 Task: Identify changes introduced by a specific commit, including context and word-level granularity.
Action: Mouse moved to (1076, 68)
Screenshot: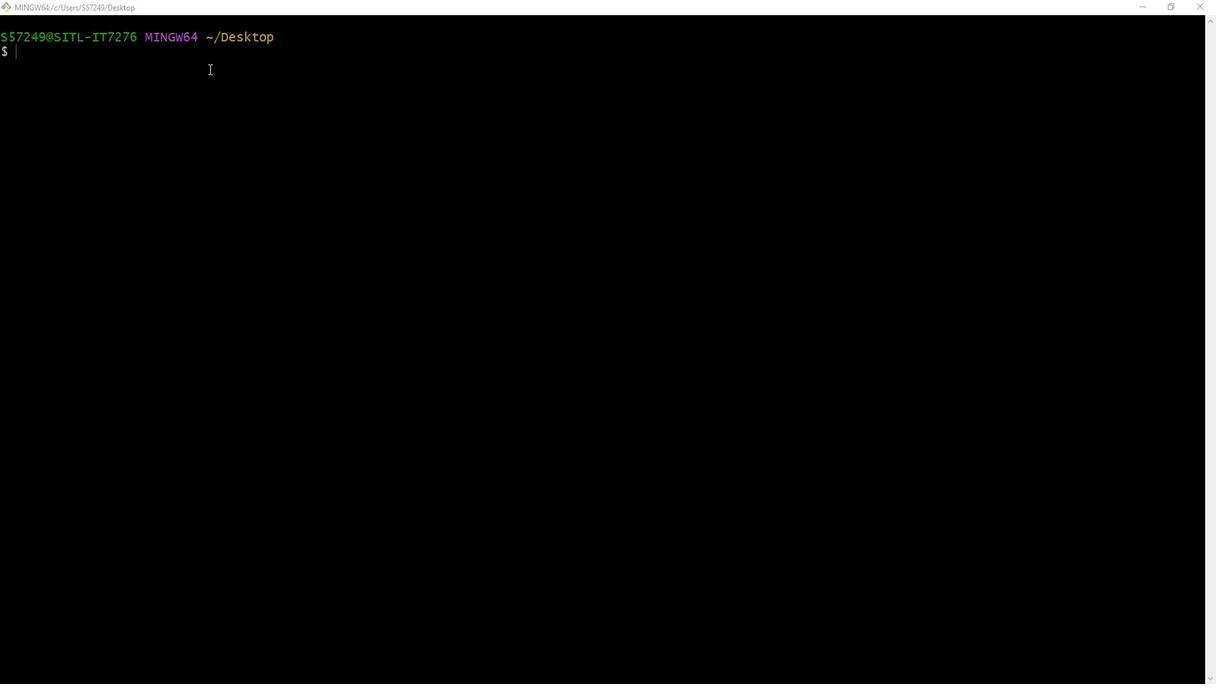 
Action: Mouse pressed left at (1076, 68)
Screenshot: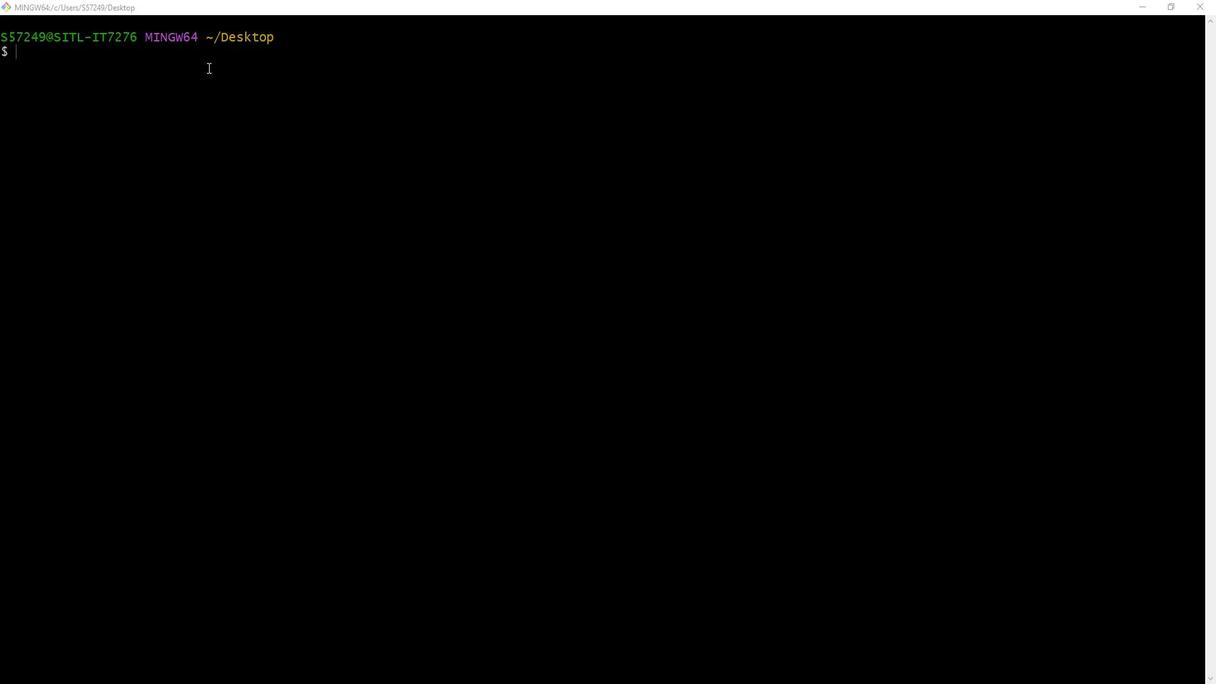 
Action: Mouse moved to (1064, 74)
Screenshot: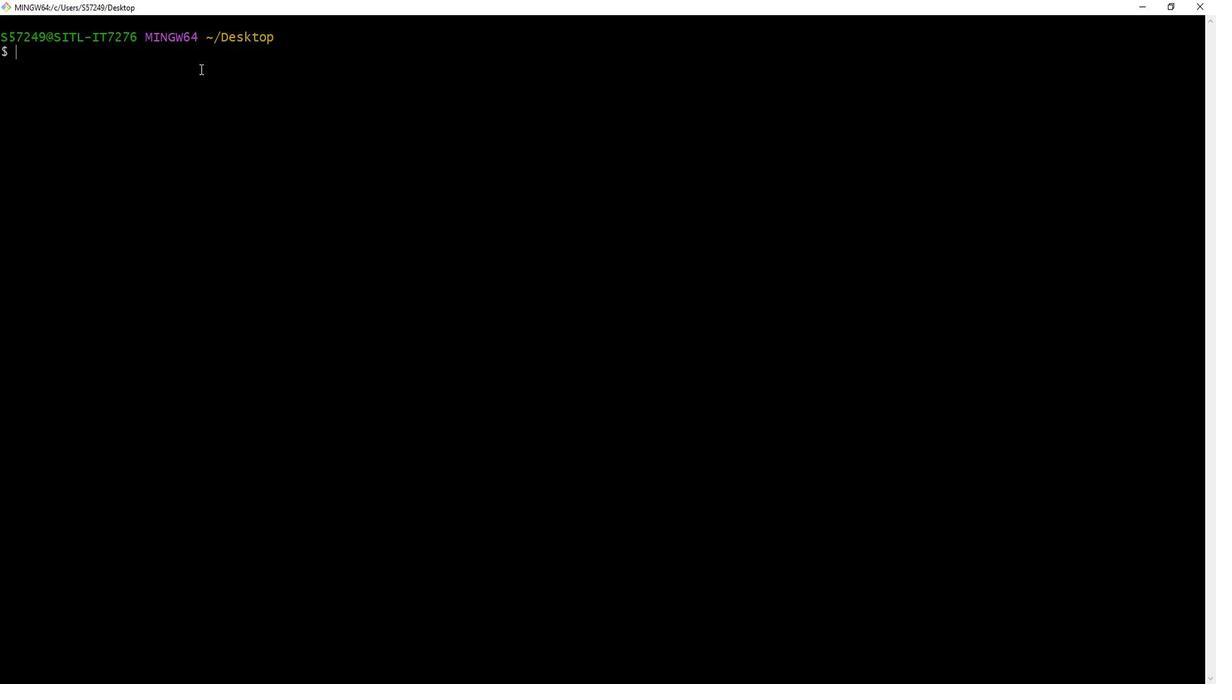 
Action: Key pressed ls<Key.enter>cd<Key.space><Key.shift>Git<Key.enter>git<Key.space>log<Key.enter>git<Key.space>
Screenshot: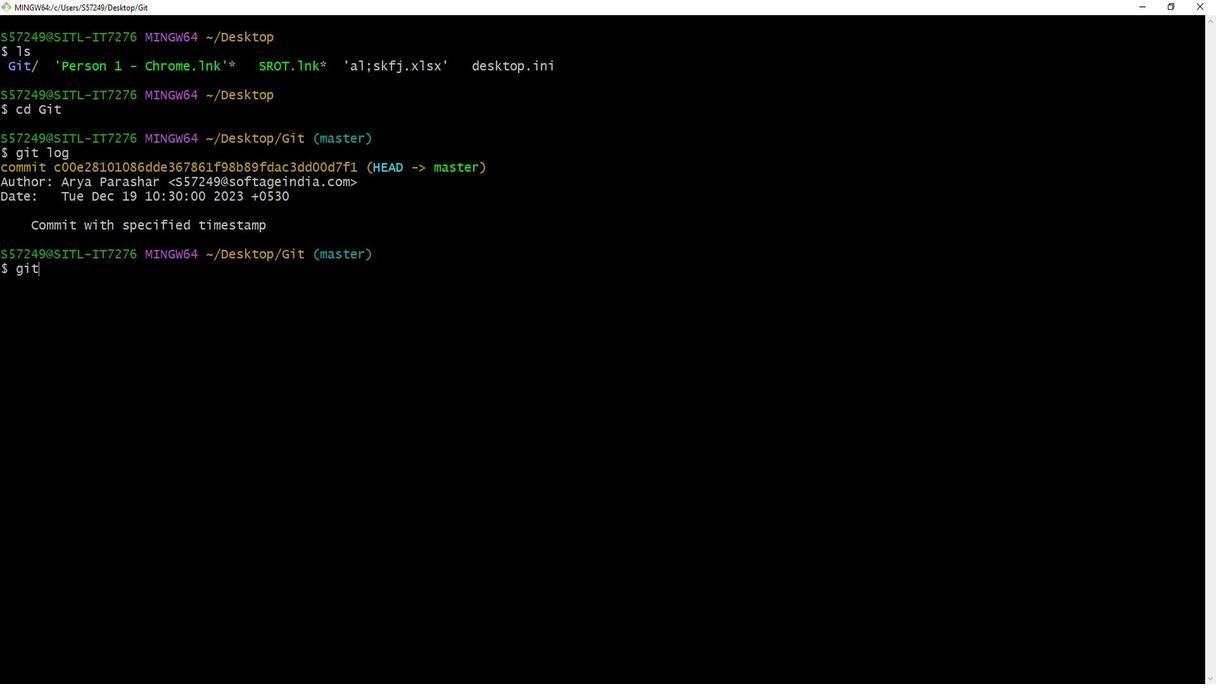 
Action: Mouse moved to (392, 475)
Screenshot: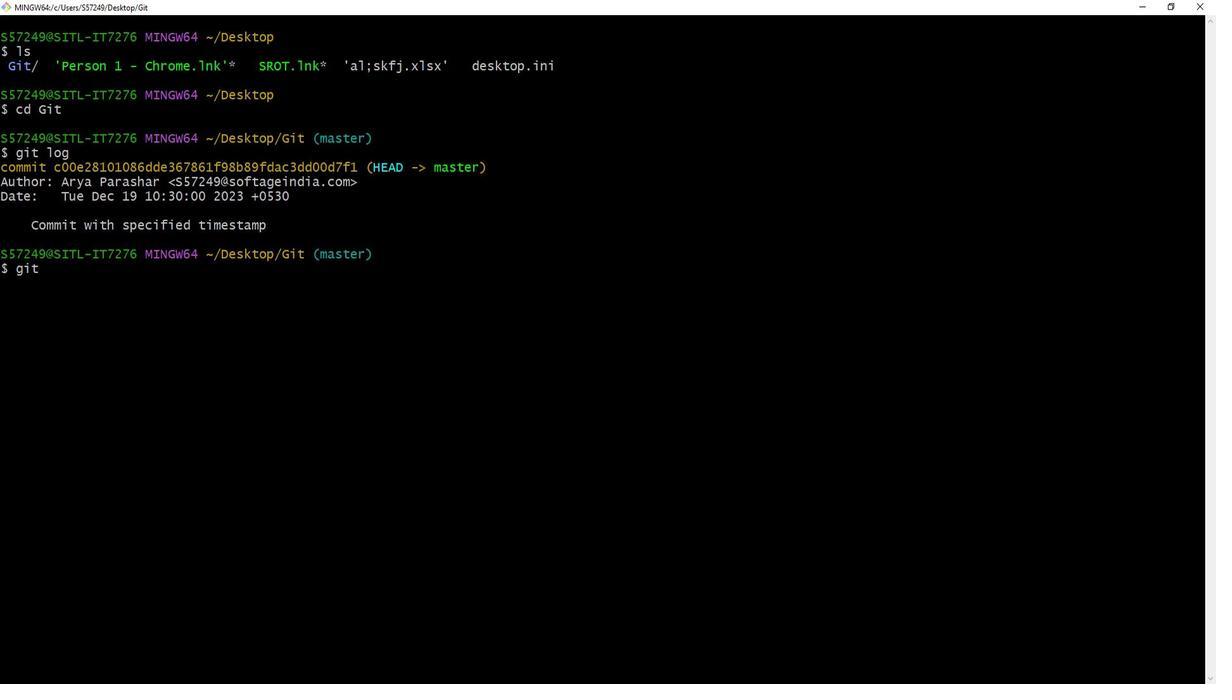 
Action: Mouse pressed left at (392, 475)
Screenshot: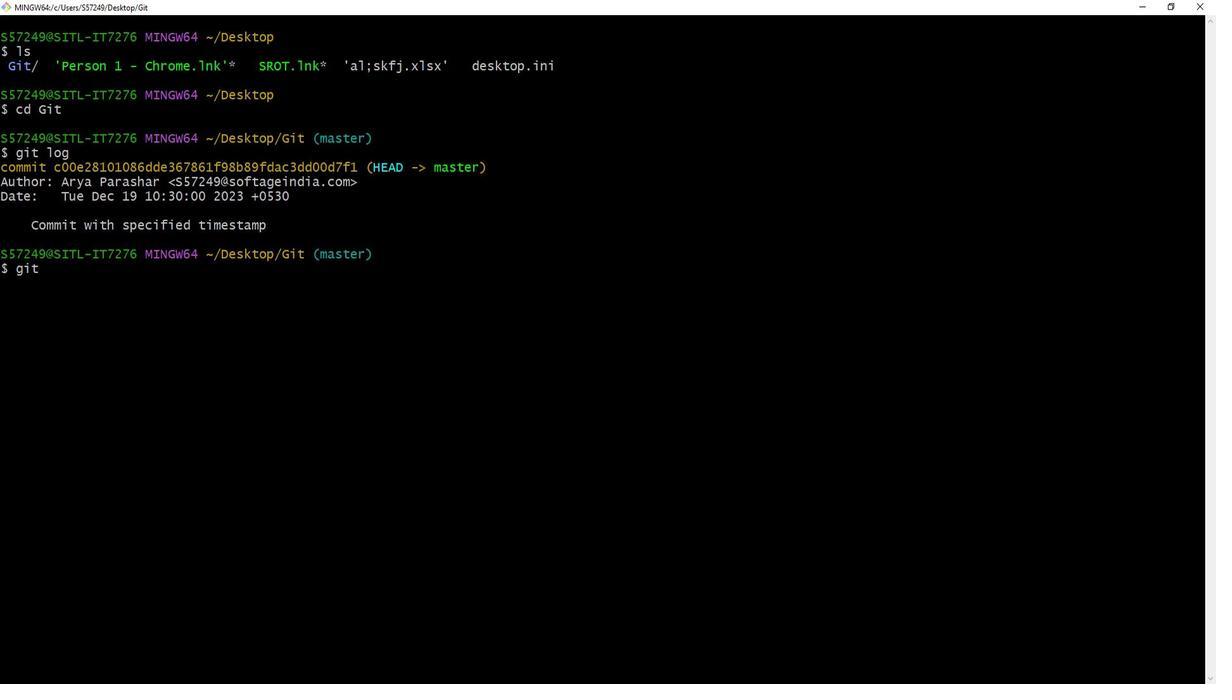 
Action: Mouse moved to (1145, 276)
Screenshot: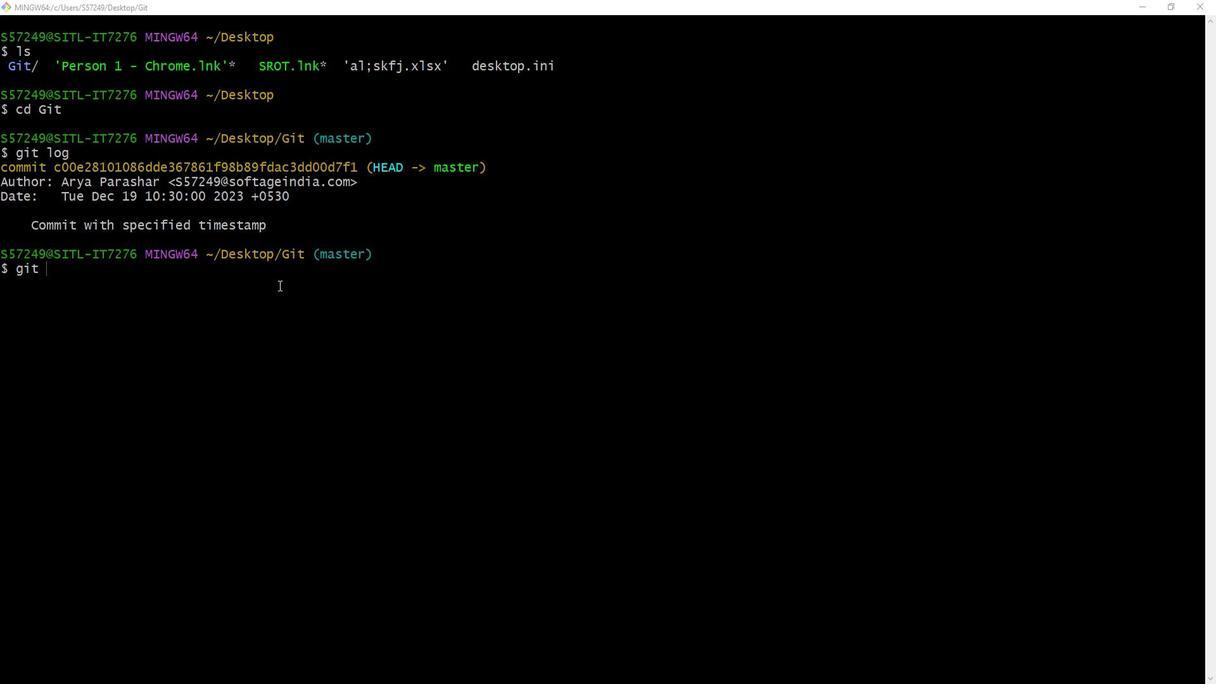 
Action: Mouse pressed left at (1145, 276)
Screenshot: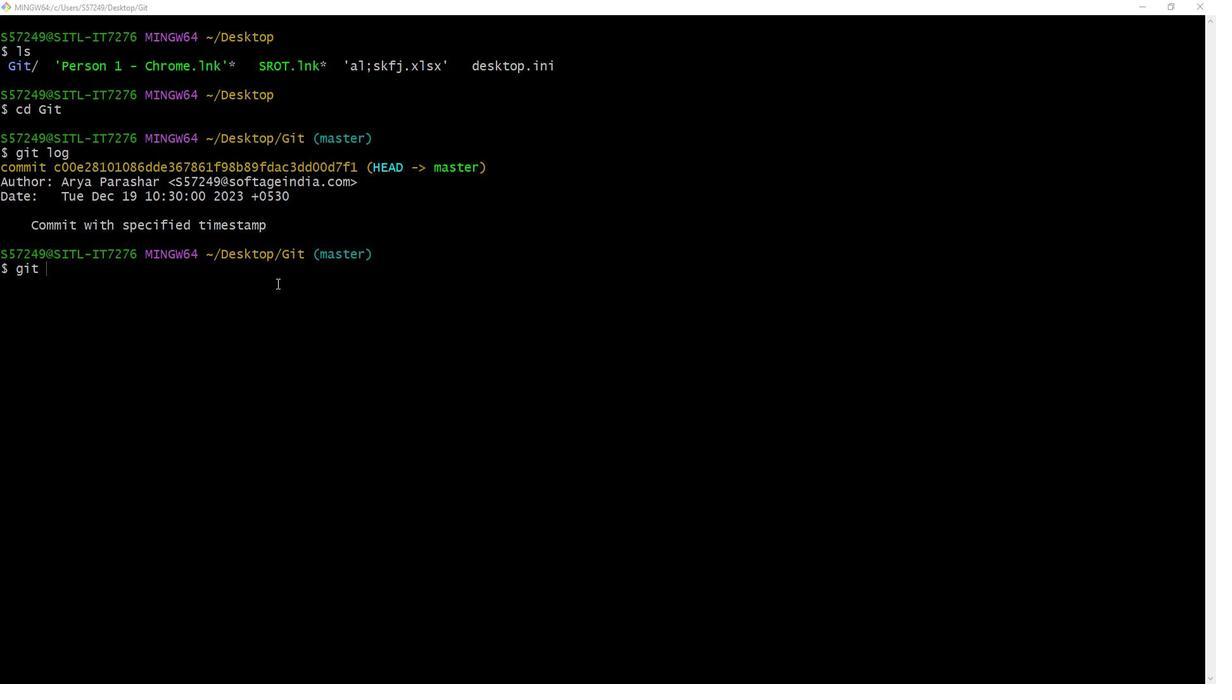 
Action: Key pressed show<Key.space>--color-words<Key.space>-<Key.backspace>c00e28<Key.enter>
Screenshot: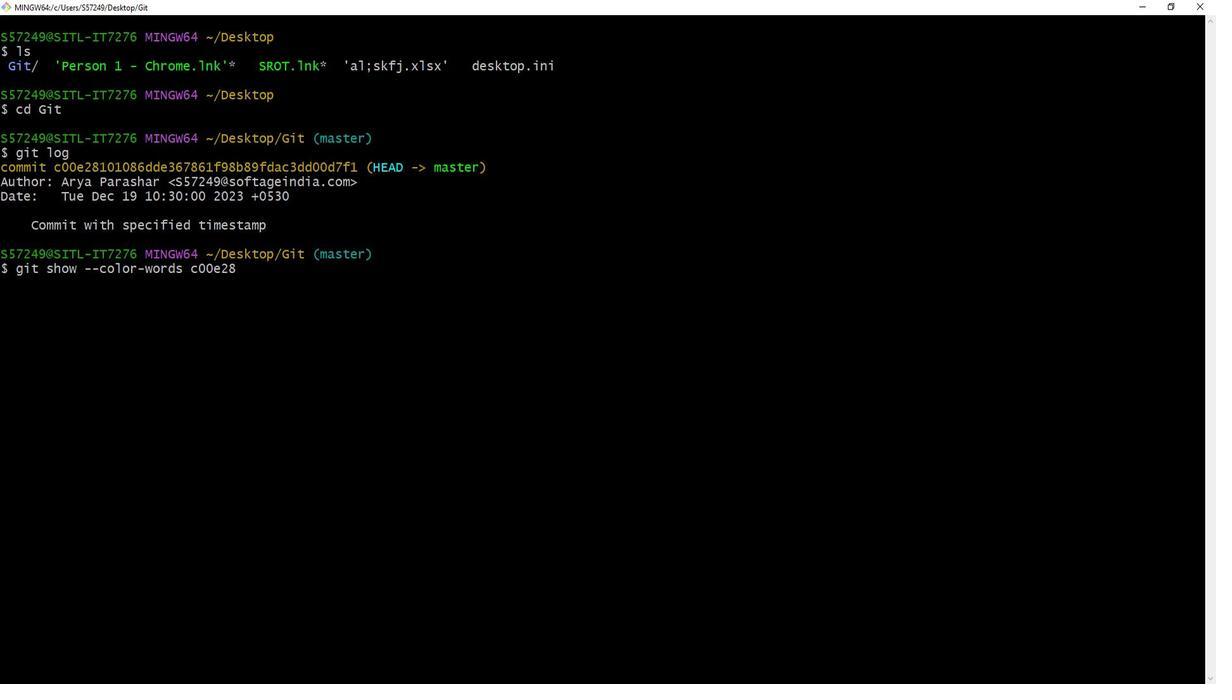 
Action: Mouse moved to (427, 477)
Screenshot: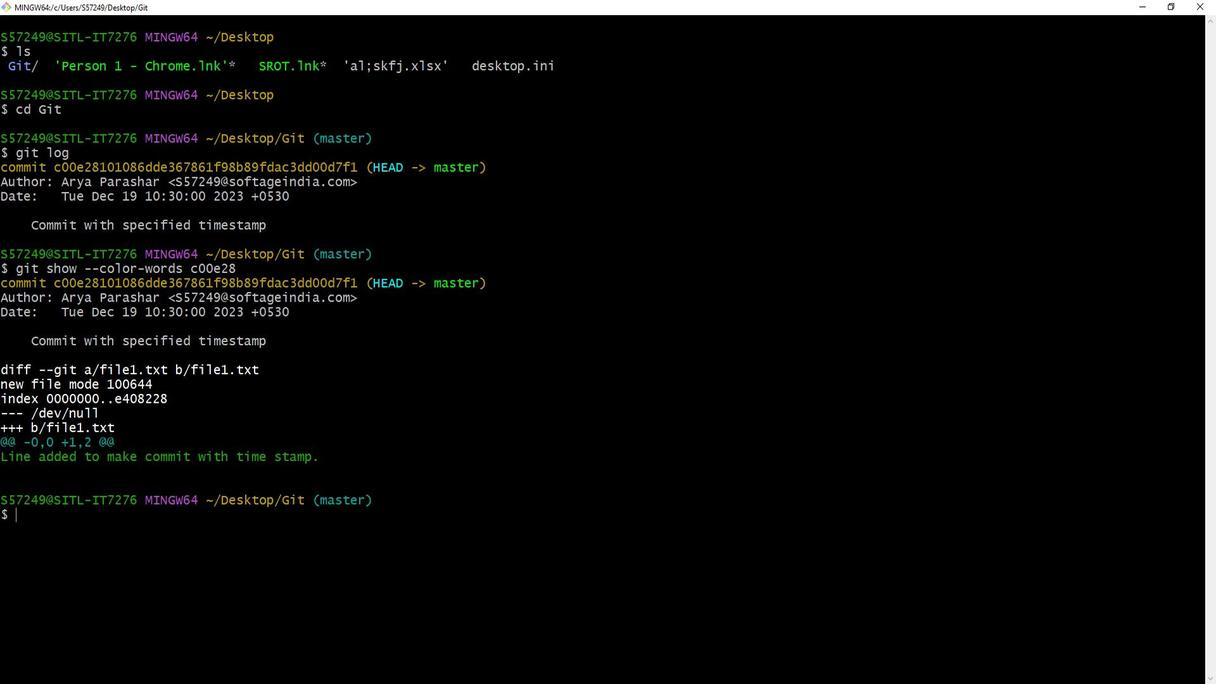 
Action: Mouse pressed left at (427, 477)
Screenshot: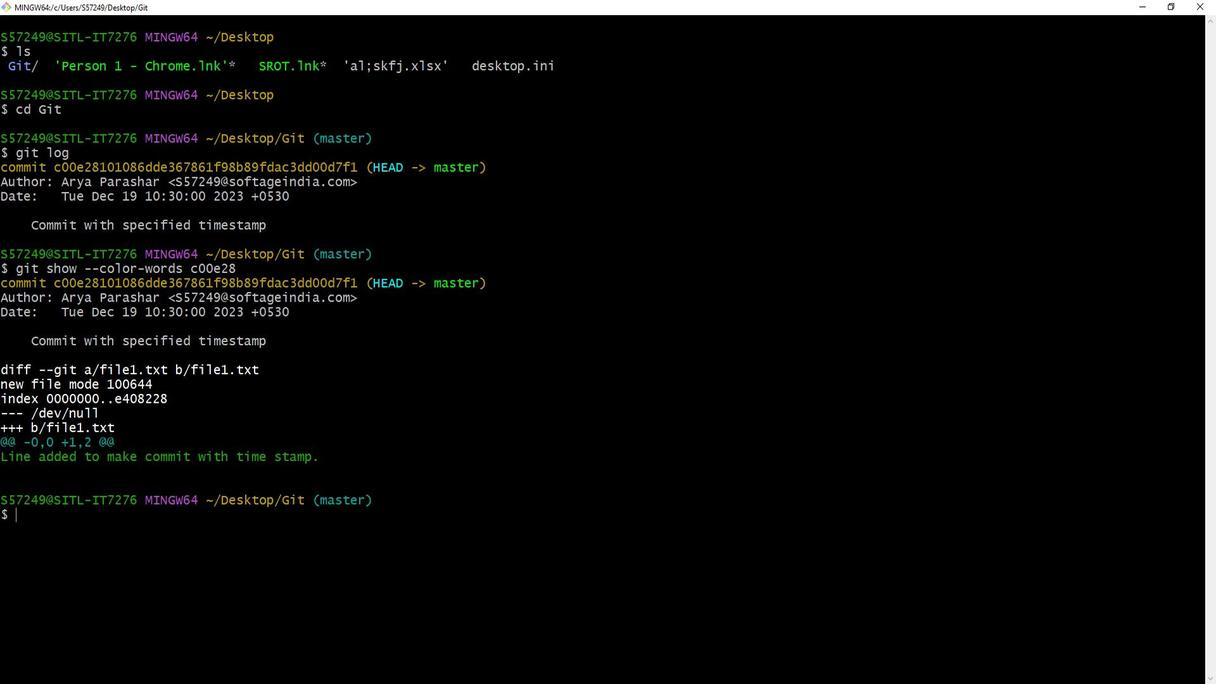 
Action: Mouse moved to (456, 427)
Screenshot: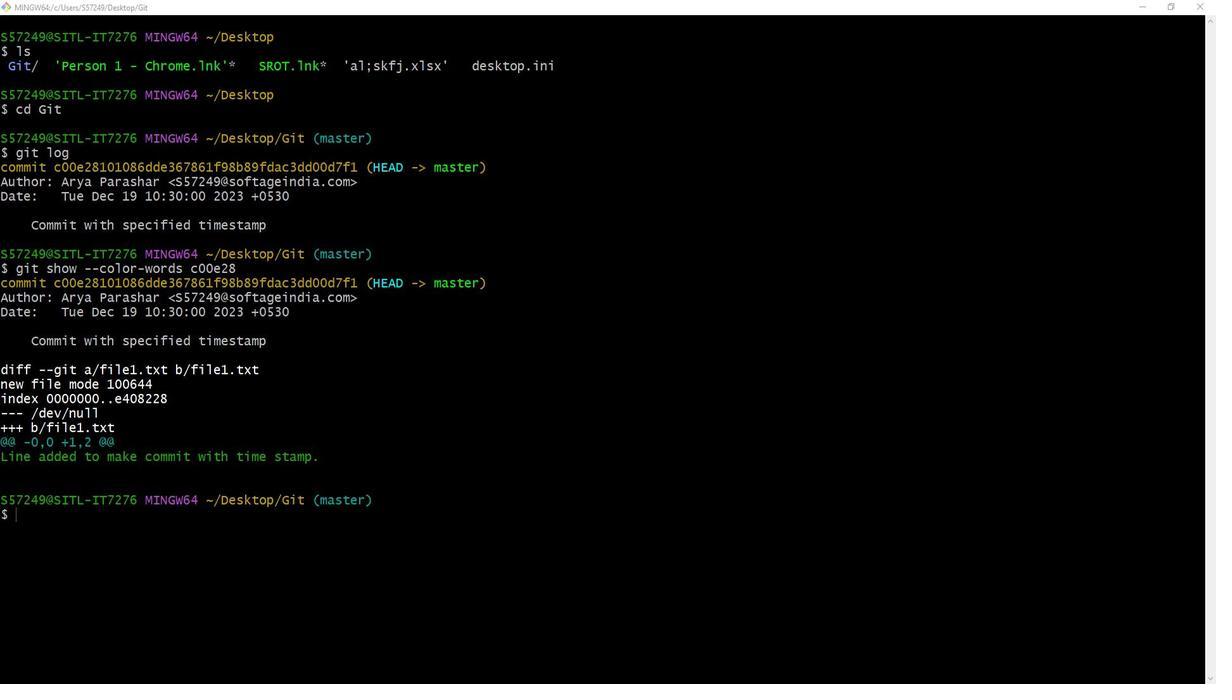 
Action: Mouse pressed left at (456, 427)
Screenshot: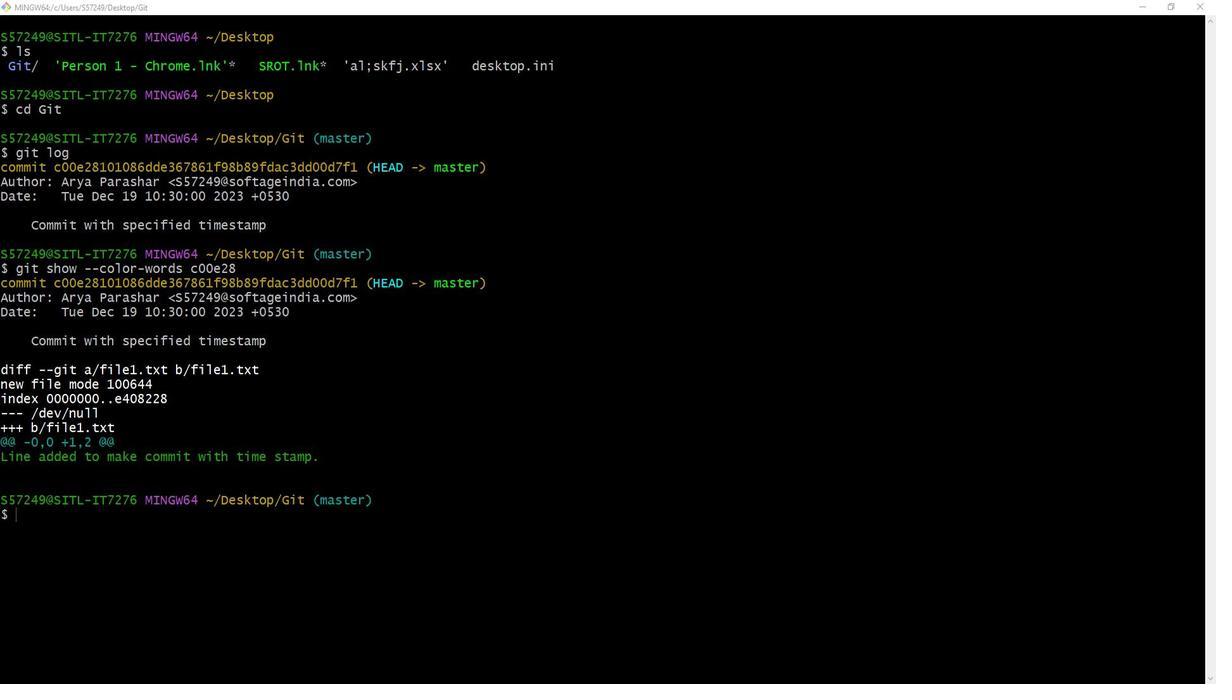 
Action: Mouse moved to (493, 258)
Screenshot: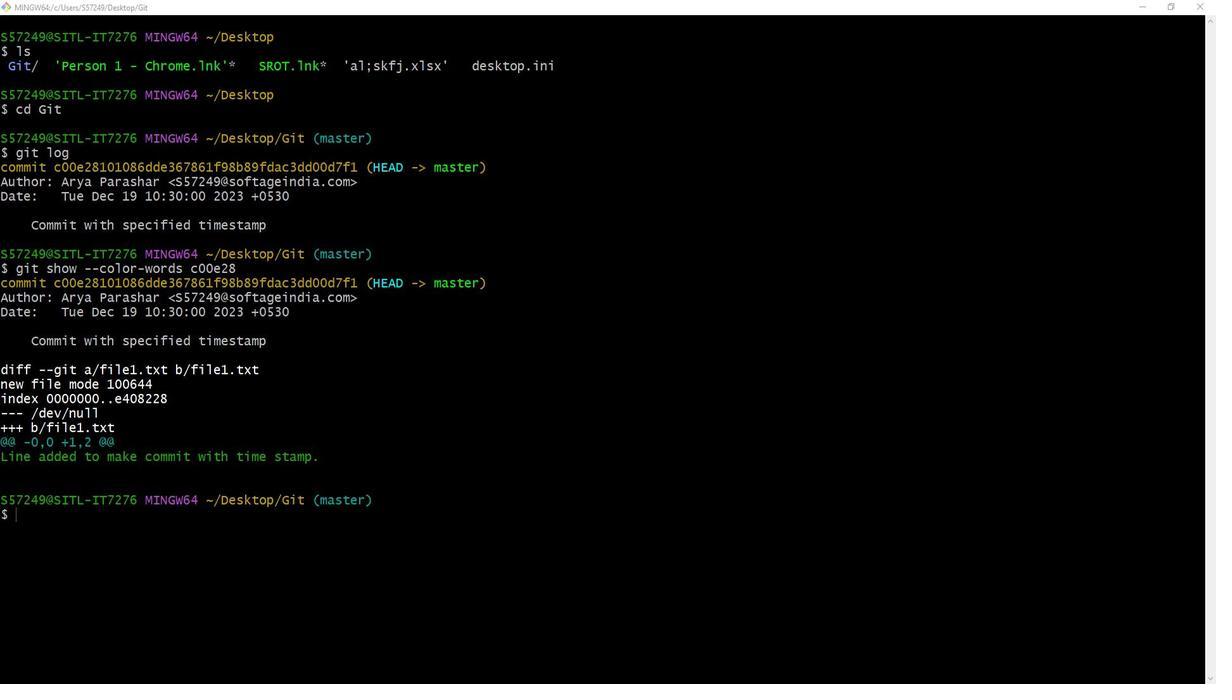 
Action: Mouse pressed left at (493, 258)
Screenshot: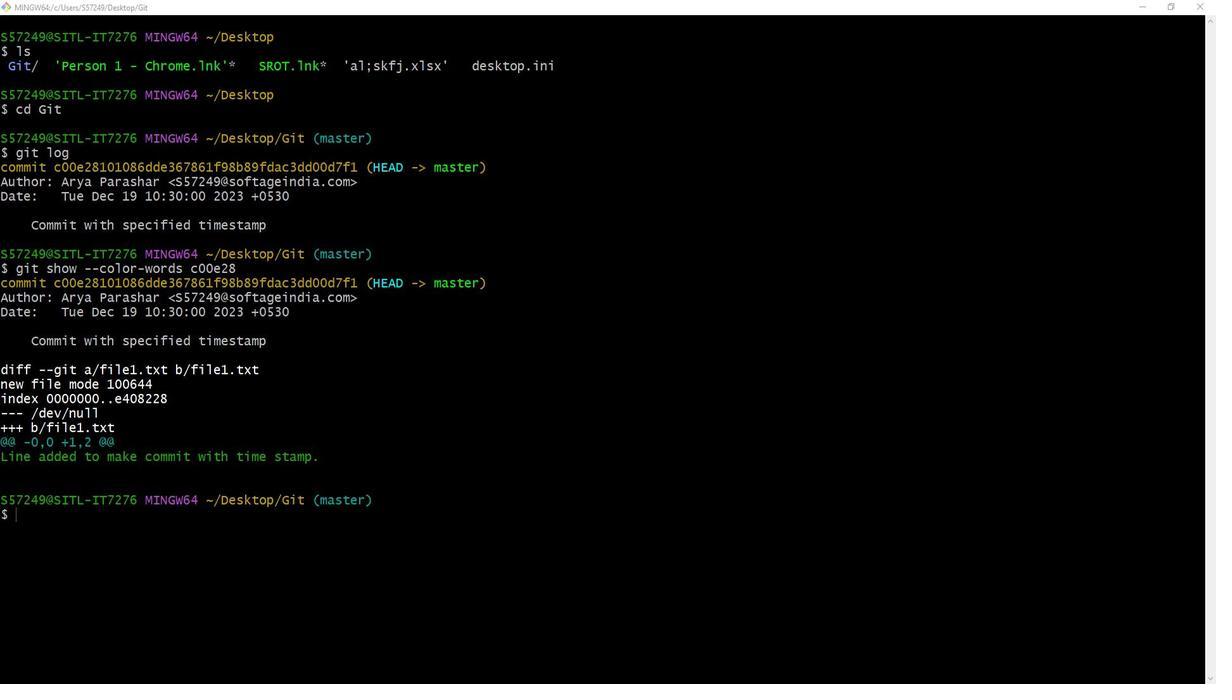 
Action: Mouse moved to (493, 257)
Screenshot: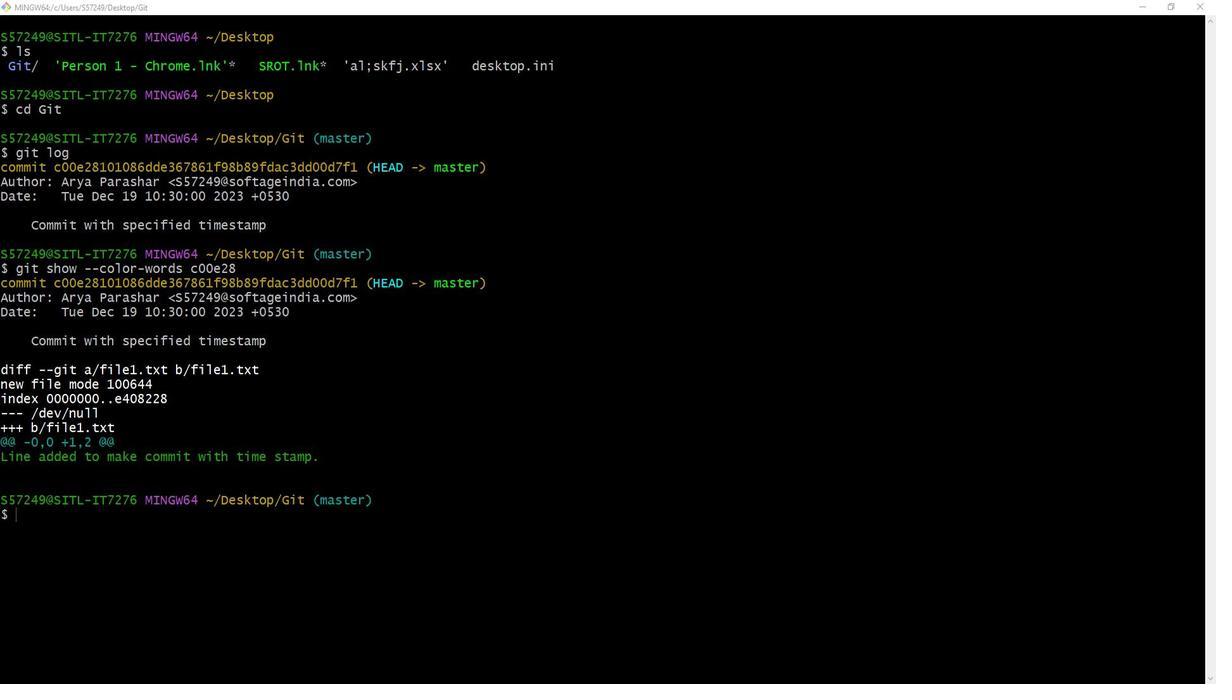 
